 Task: Use the formula "ISERROR" in spreadsheet "Project portfolio".
Action: Mouse moved to (46, 261)
Screenshot: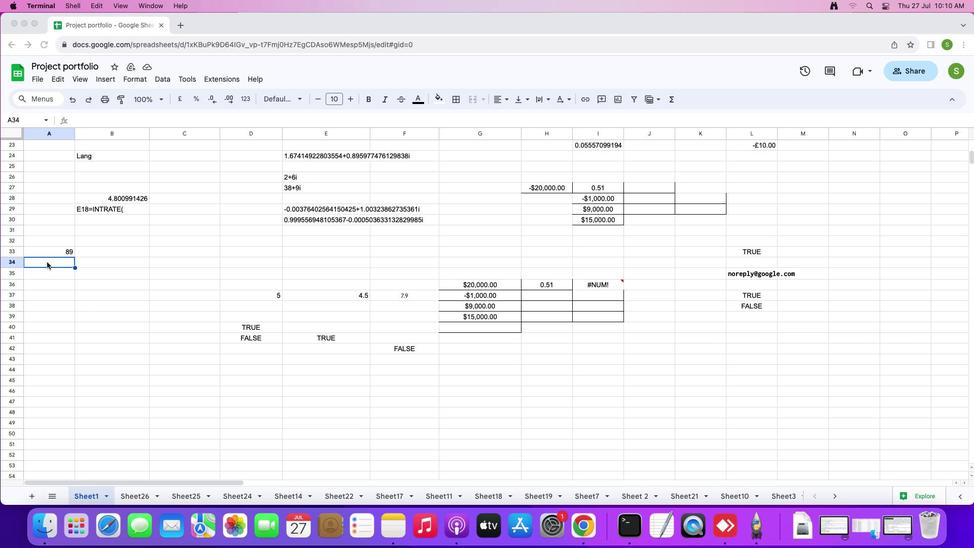 
Action: Mouse pressed left at (46, 261)
Screenshot: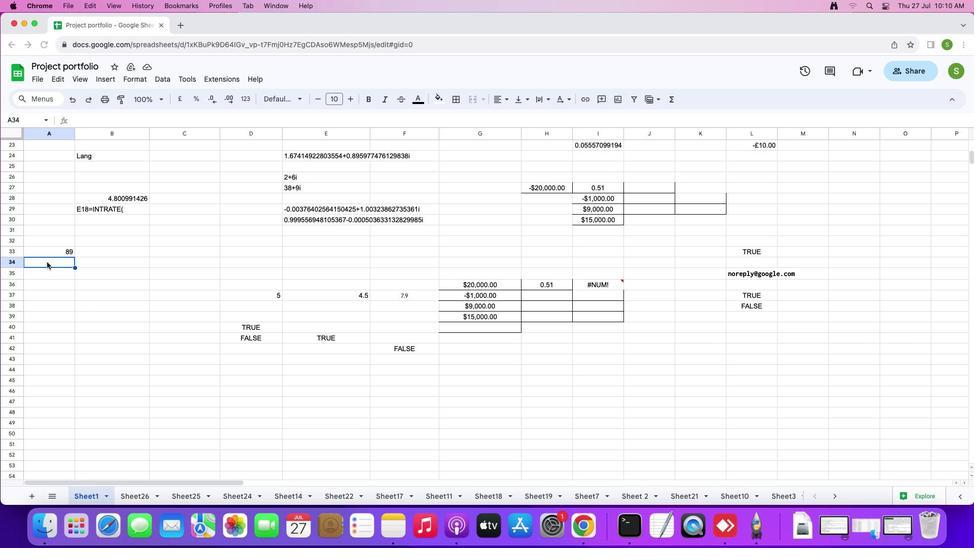
Action: Mouse moved to (107, 81)
Screenshot: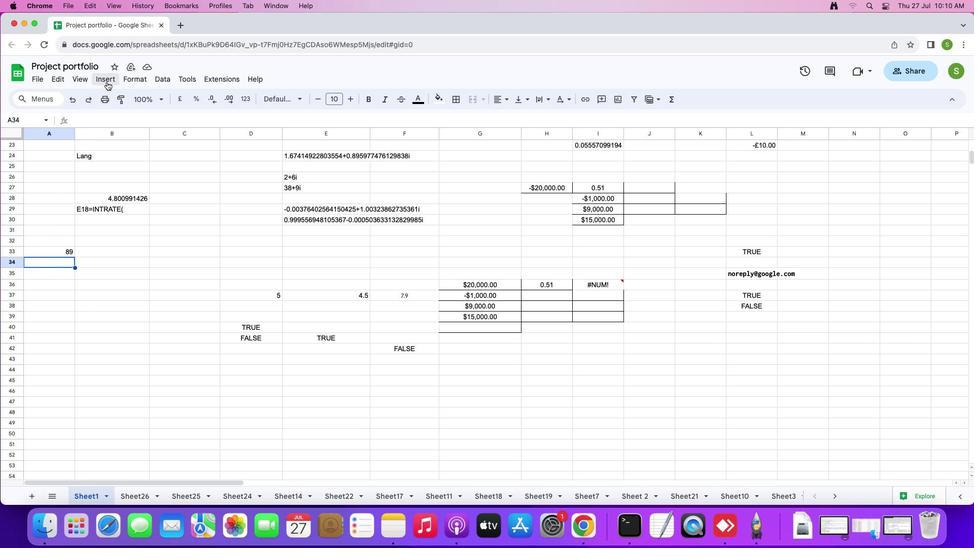 
Action: Mouse pressed left at (107, 81)
Screenshot: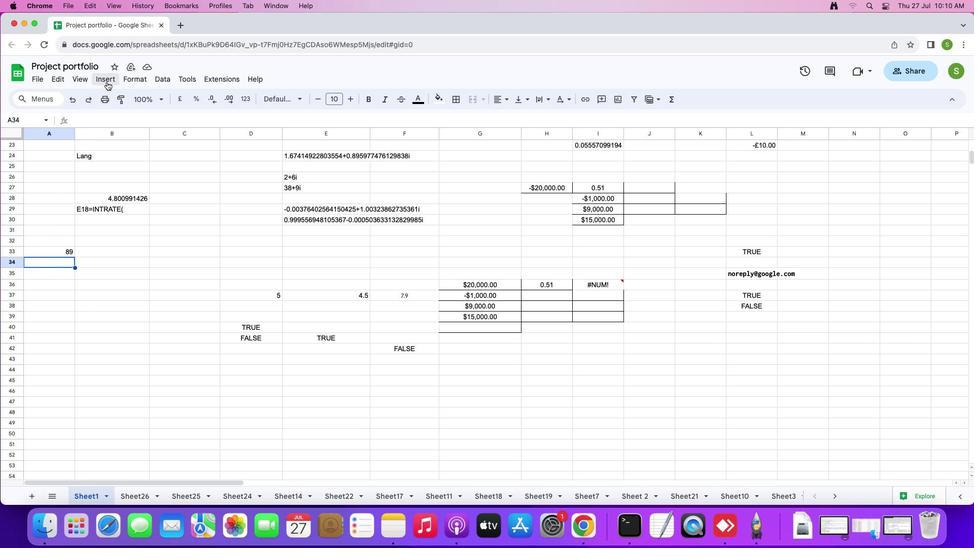 
Action: Mouse moved to (122, 245)
Screenshot: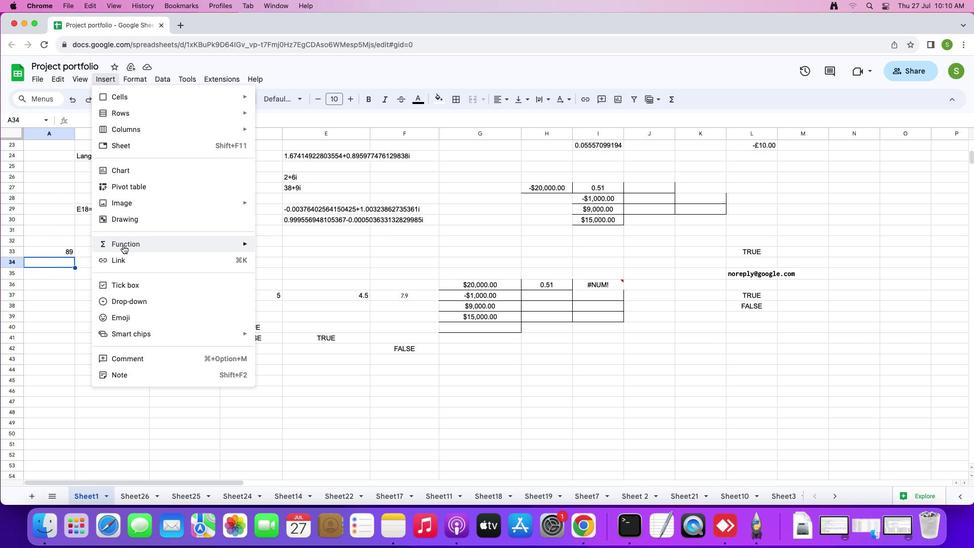 
Action: Mouse pressed left at (122, 245)
Screenshot: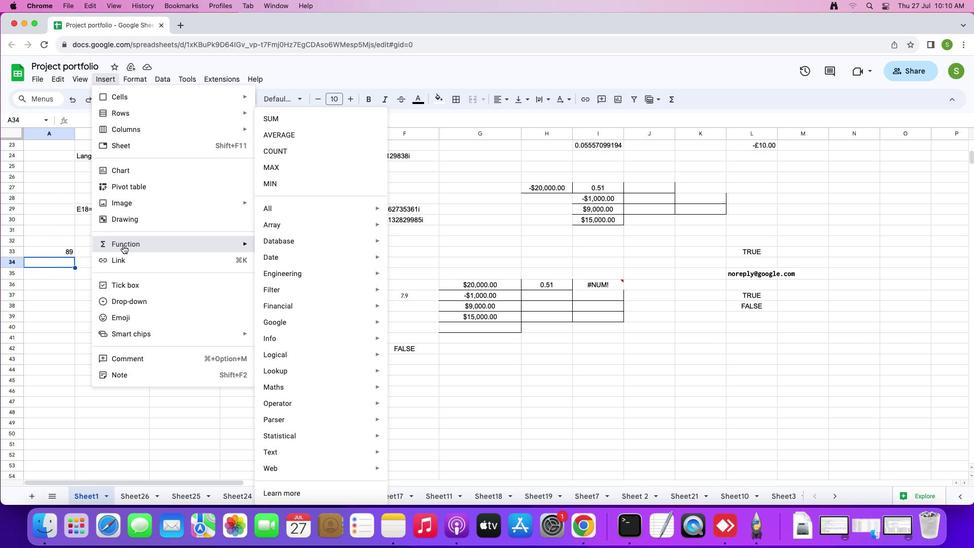 
Action: Mouse moved to (284, 212)
Screenshot: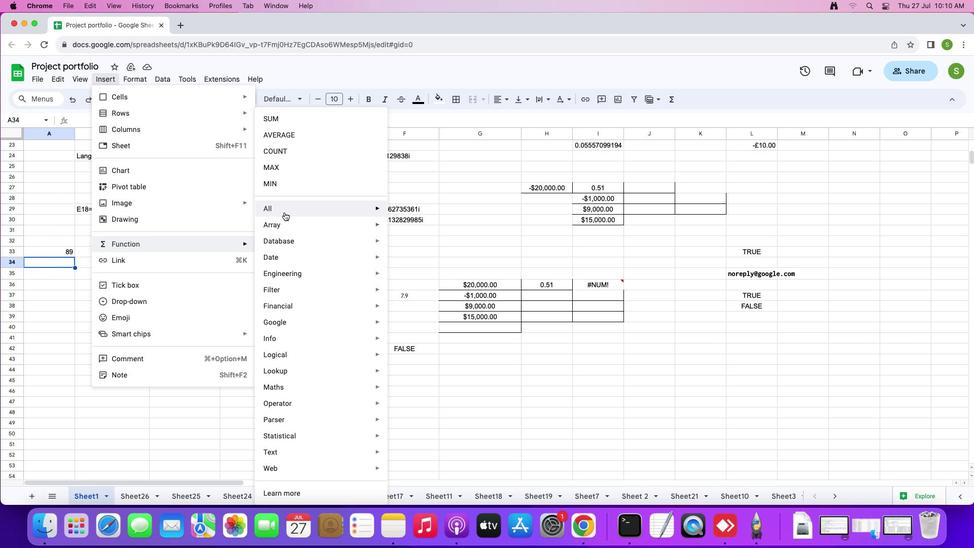 
Action: Mouse pressed left at (284, 212)
Screenshot: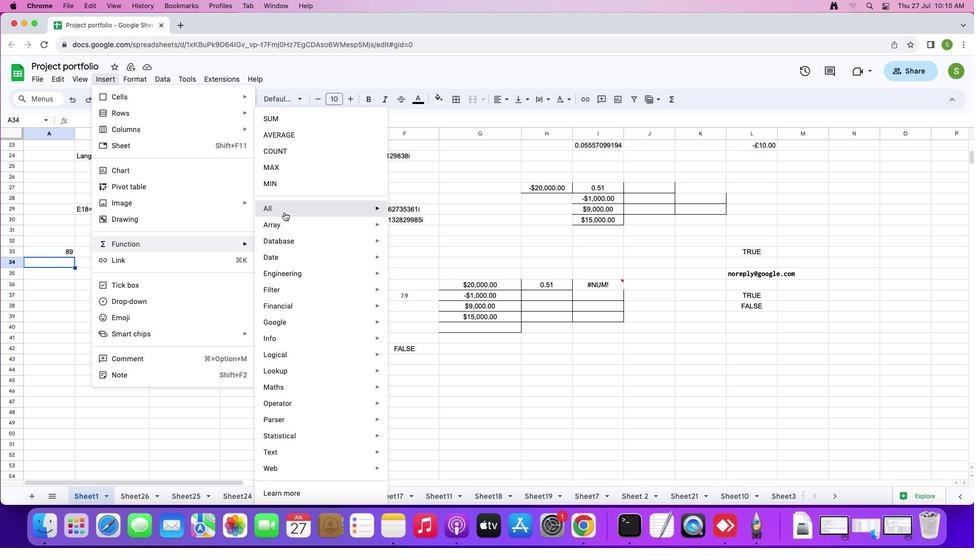 
Action: Mouse moved to (422, 501)
Screenshot: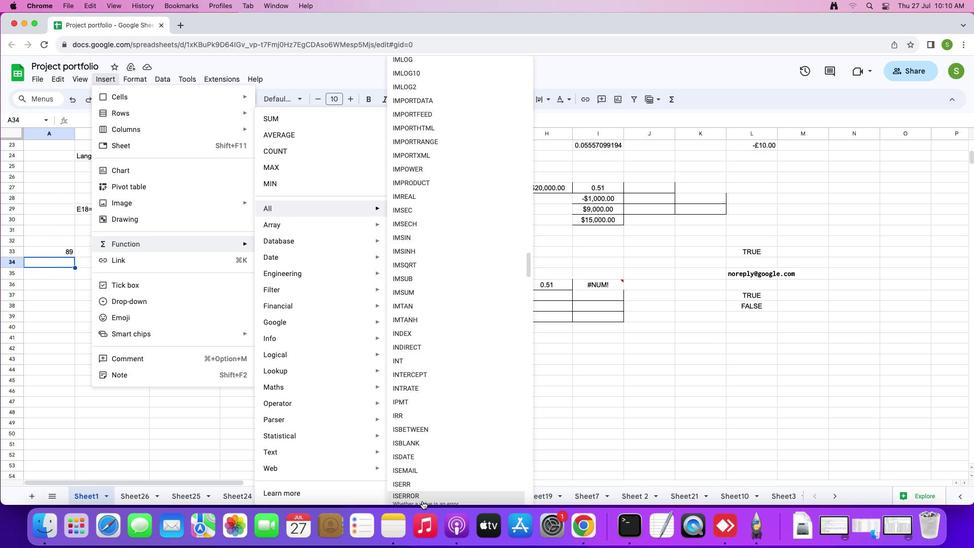 
Action: Mouse pressed left at (422, 501)
Screenshot: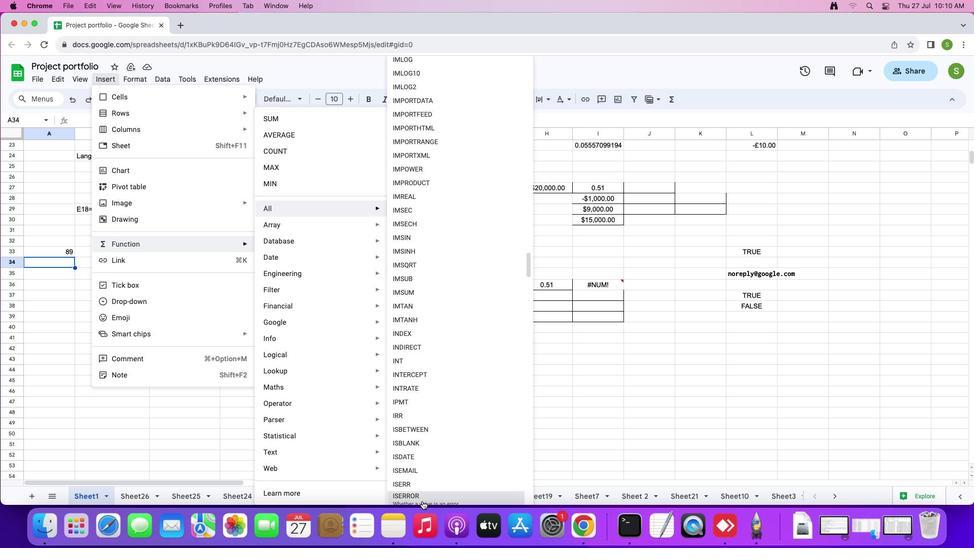 
Action: Mouse moved to (51, 248)
Screenshot: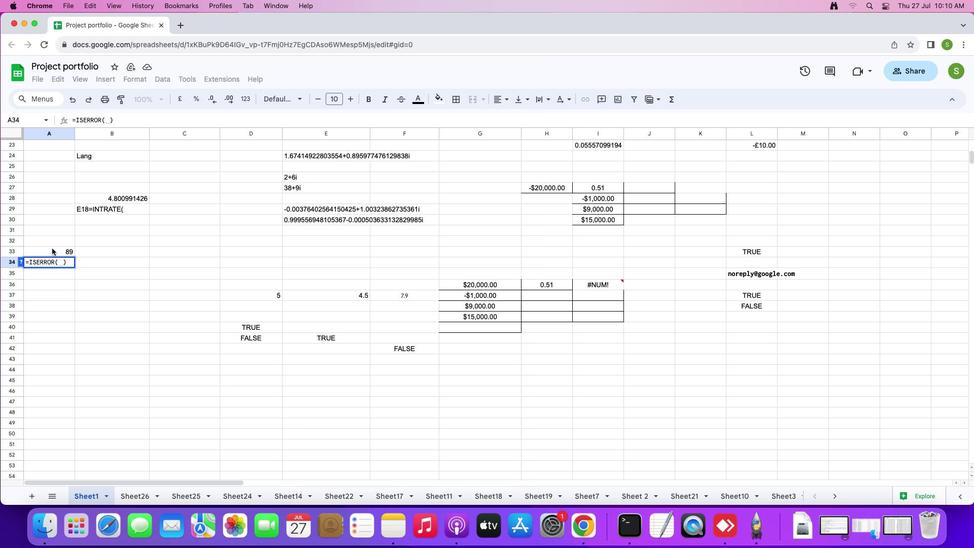 
Action: Mouse pressed left at (51, 248)
Screenshot: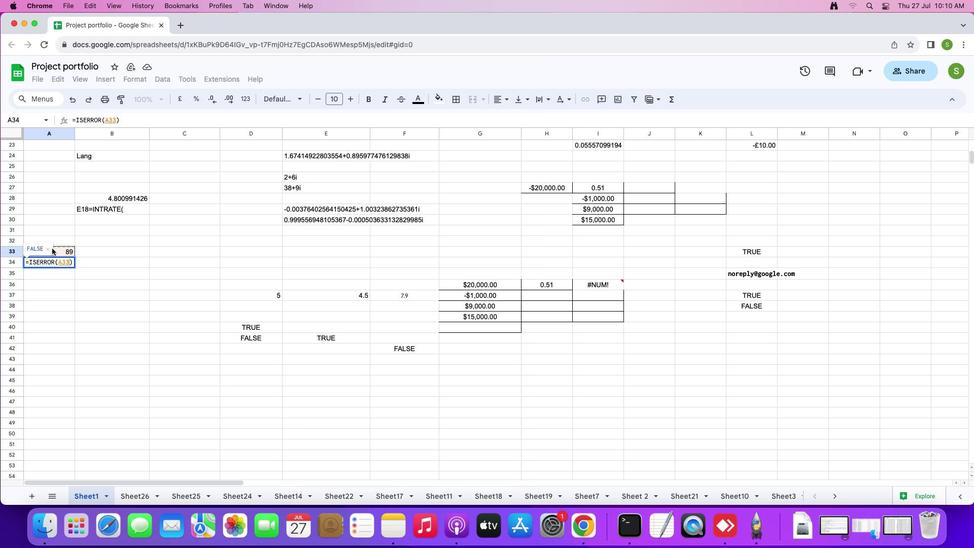 
Action: Mouse moved to (52, 250)
Screenshot: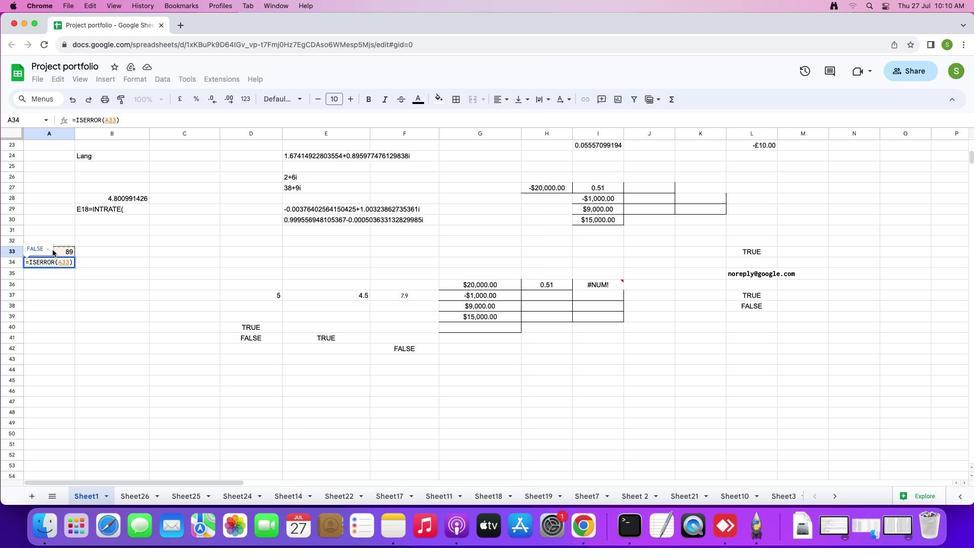 
Action: Key pressed Key.enter
Screenshot: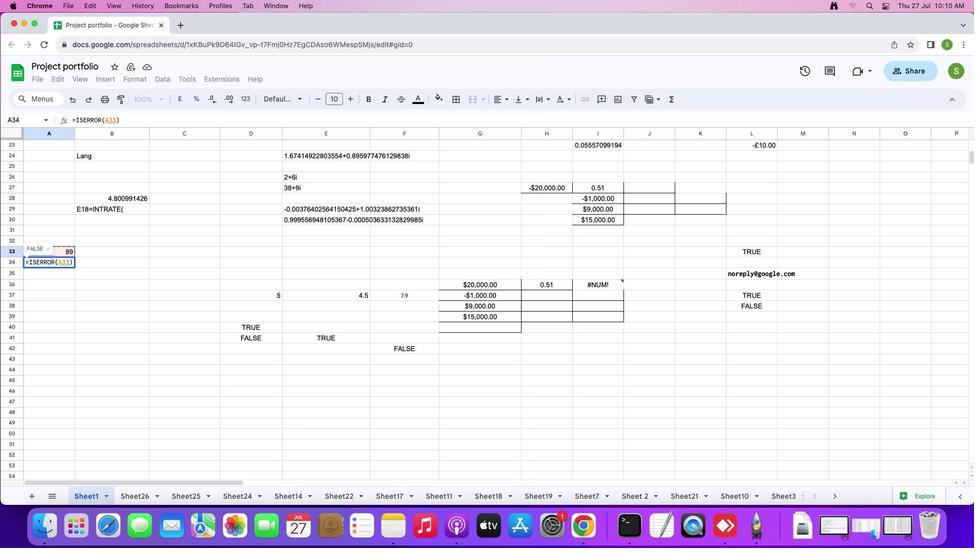 
Action: Mouse moved to (56, 257)
Screenshot: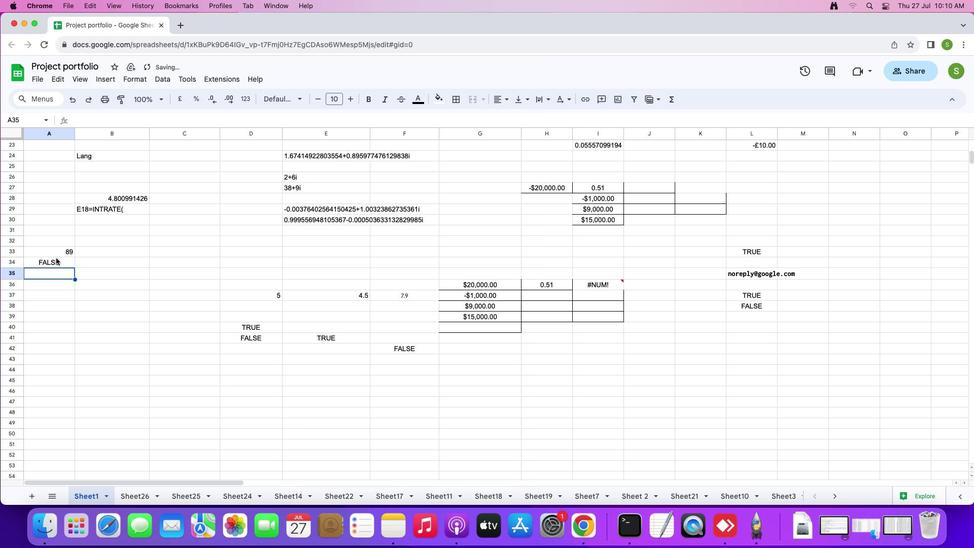 
